 Task: Create Card Project Management Review in Board Productivity Strategies to Workspace Corporate Communications. Create Card Livestock Review in Board Customer Feedback Surveys to Workspace Corporate Communications. Create Card Project Status Report in Board Customer Loyalty Program Strategy and Execution to Workspace Corporate Communications
Action: Mouse moved to (74, 286)
Screenshot: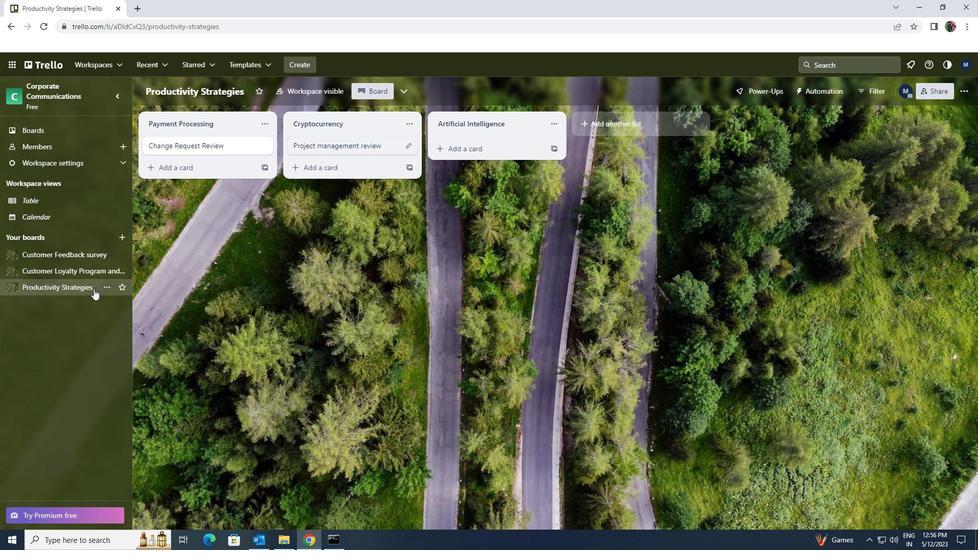 
Action: Mouse pressed left at (74, 286)
Screenshot: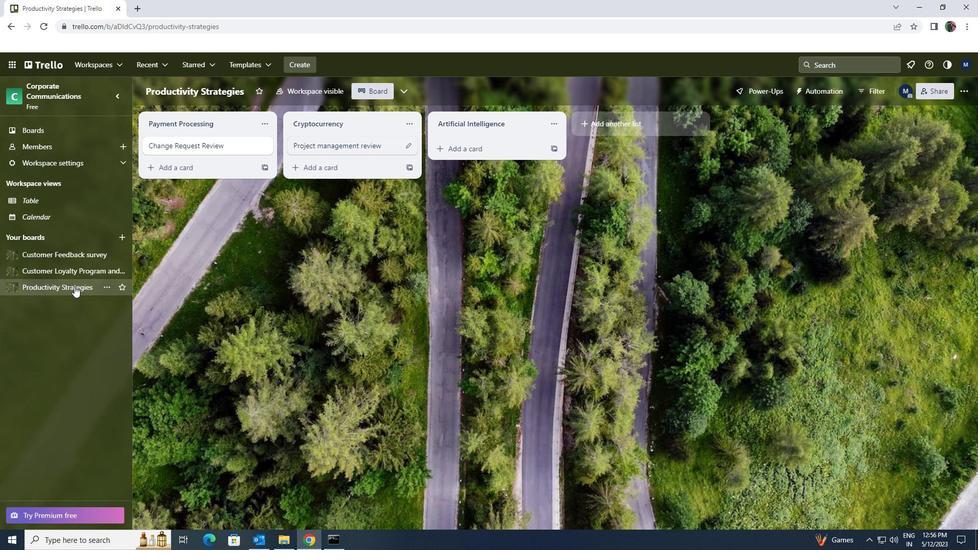 
Action: Mouse moved to (479, 152)
Screenshot: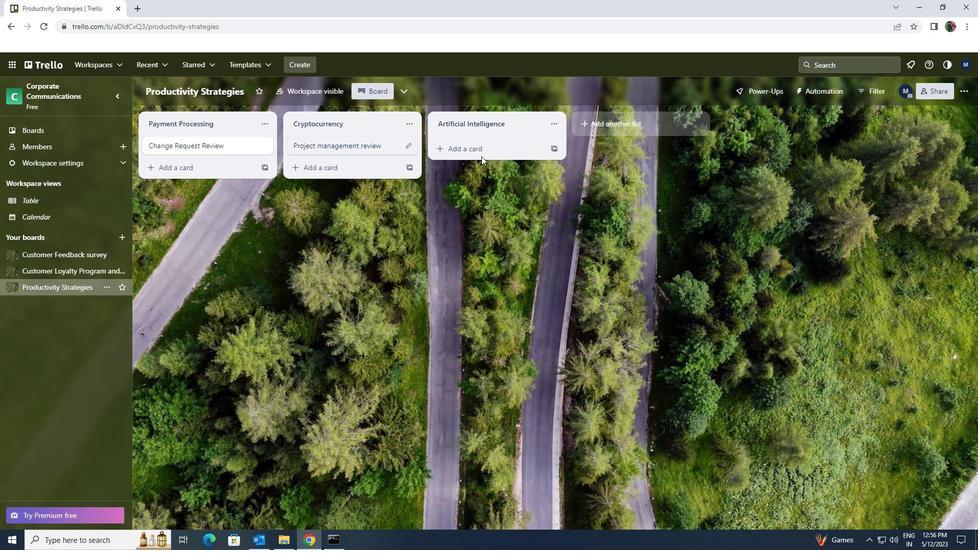 
Action: Mouse pressed left at (479, 152)
Screenshot: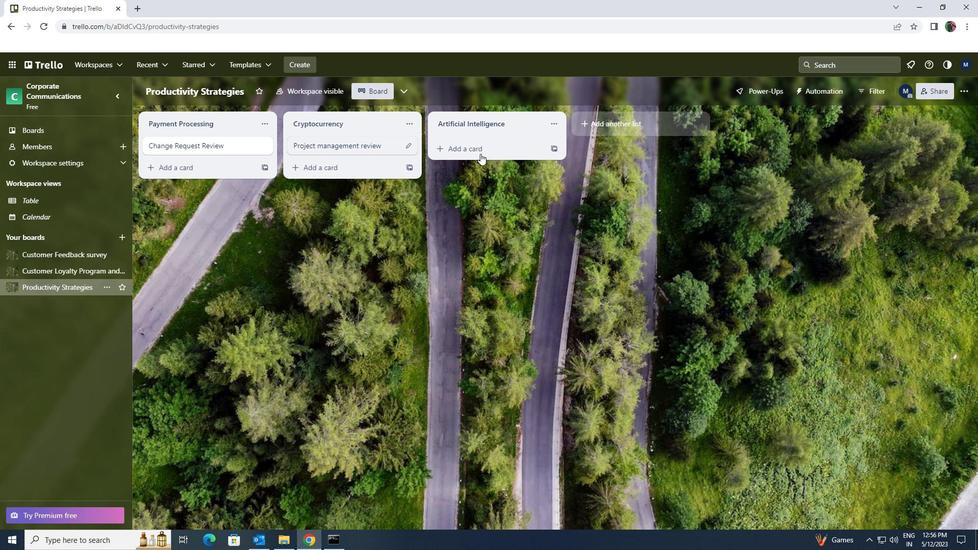 
Action: Key pressed <Key.shift>PROJECT<Key.space><Key.shift>MANAGEMENT<Key.space><Key.shift>REVIEW
Screenshot: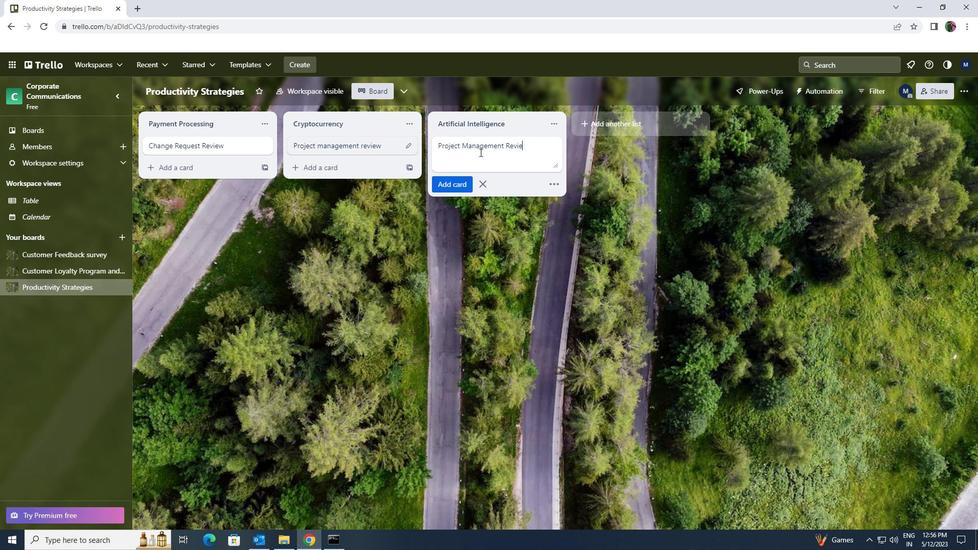 
Action: Mouse moved to (459, 180)
Screenshot: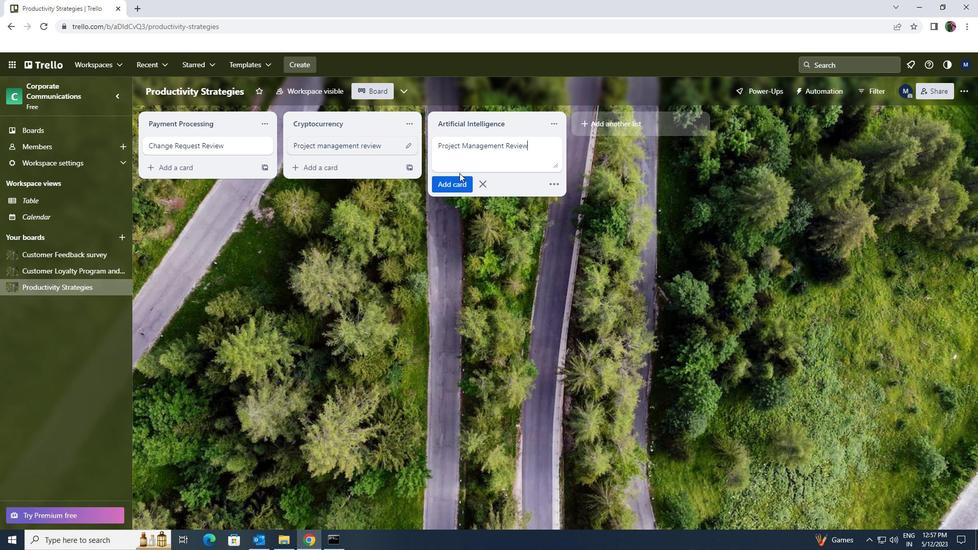 
Action: Mouse pressed left at (459, 180)
Screenshot: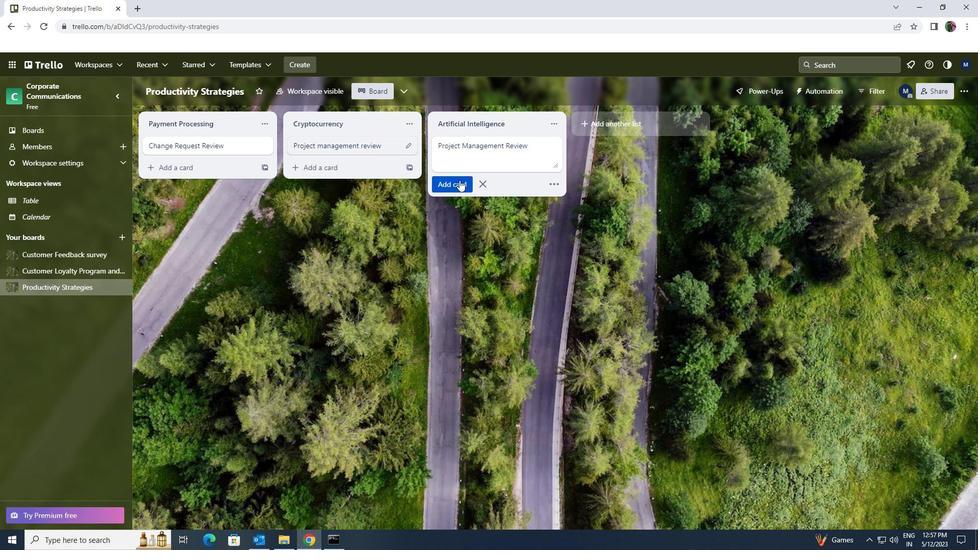 
Action: Mouse moved to (84, 250)
Screenshot: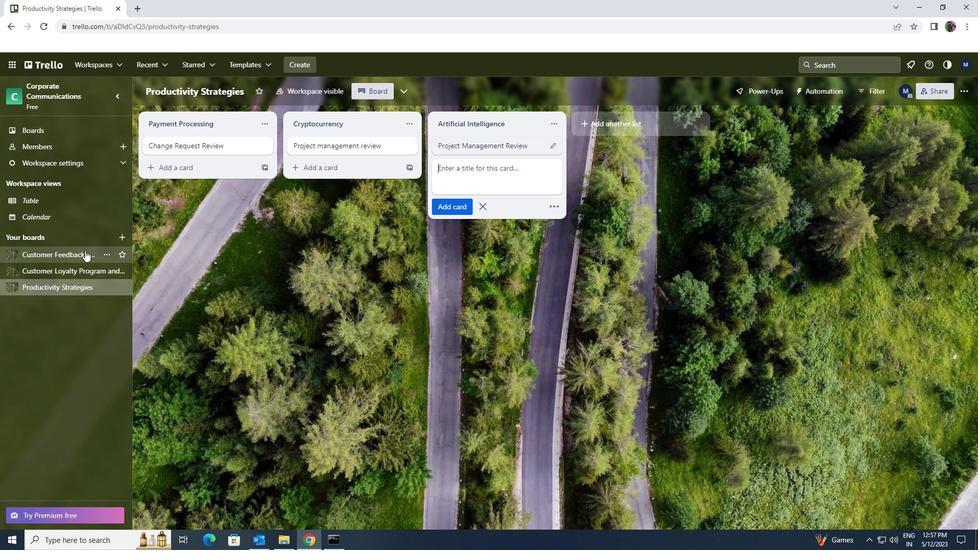 
Action: Mouse pressed left at (84, 250)
Screenshot: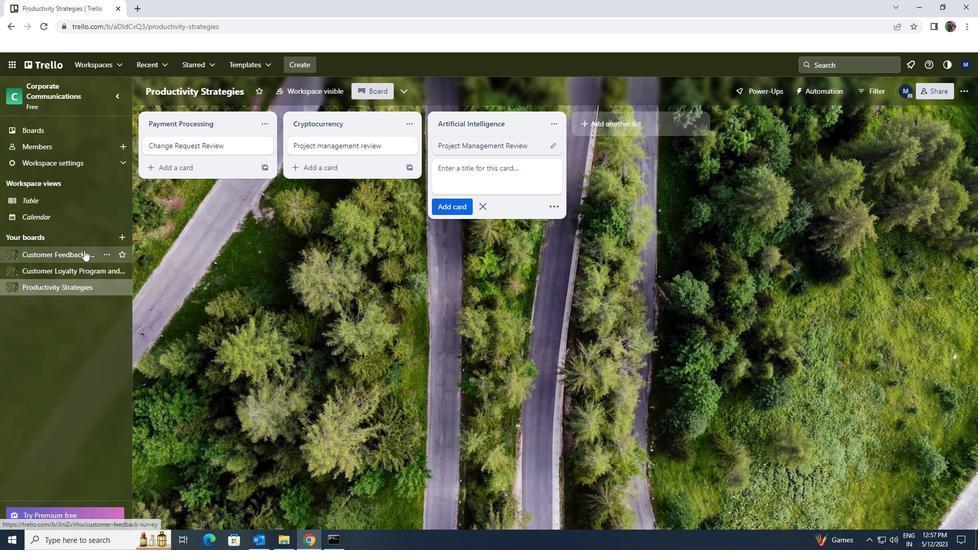 
Action: Mouse moved to (458, 150)
Screenshot: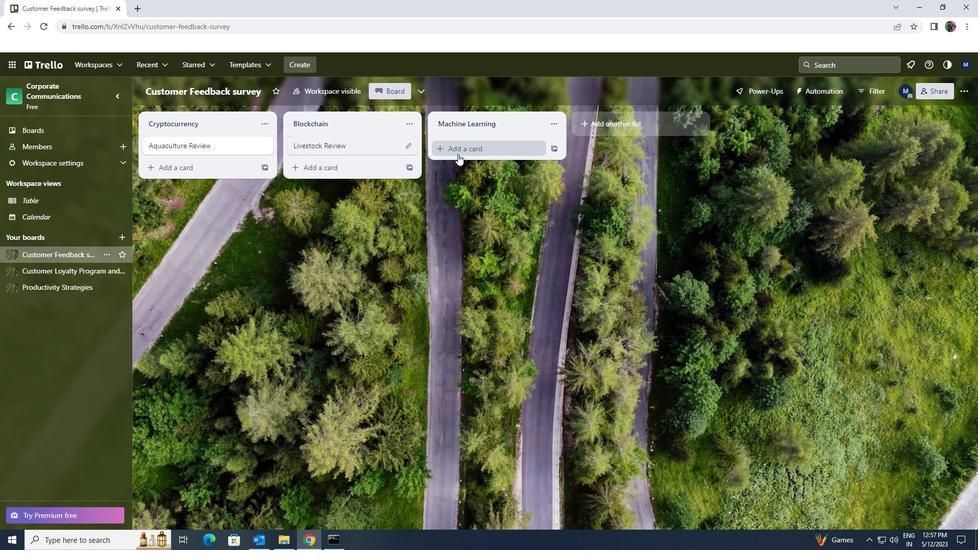 
Action: Mouse pressed left at (458, 150)
Screenshot: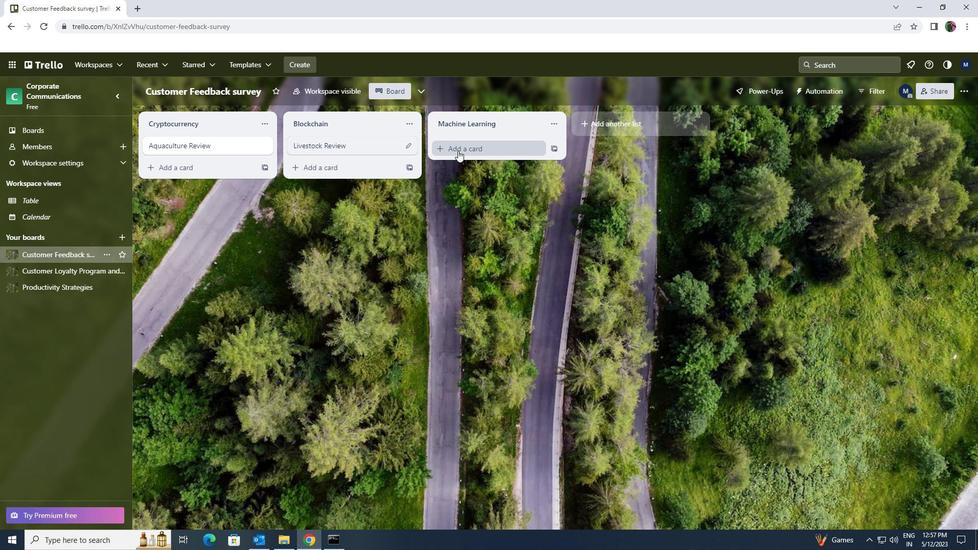 
Action: Key pressed <Key.shift><Key.shift><Key.shift><Key.shift><Key.shift><Key.shift><Key.shift><Key.shift><Key.shift><Key.shift><Key.shift><Key.shift><Key.shift><Key.shift>LIVESTOCK<Key.space><Key.shift>REVIEW
Screenshot: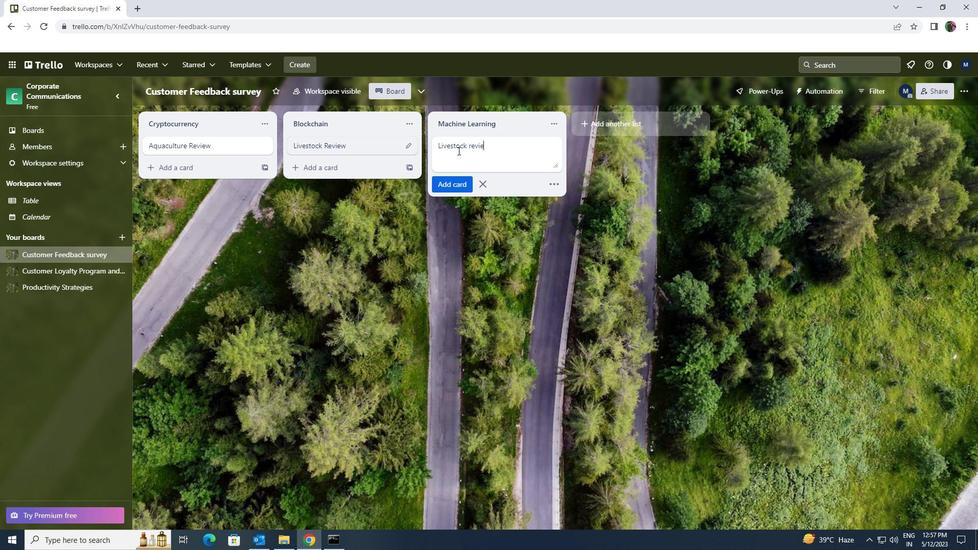 
Action: Mouse moved to (458, 179)
Screenshot: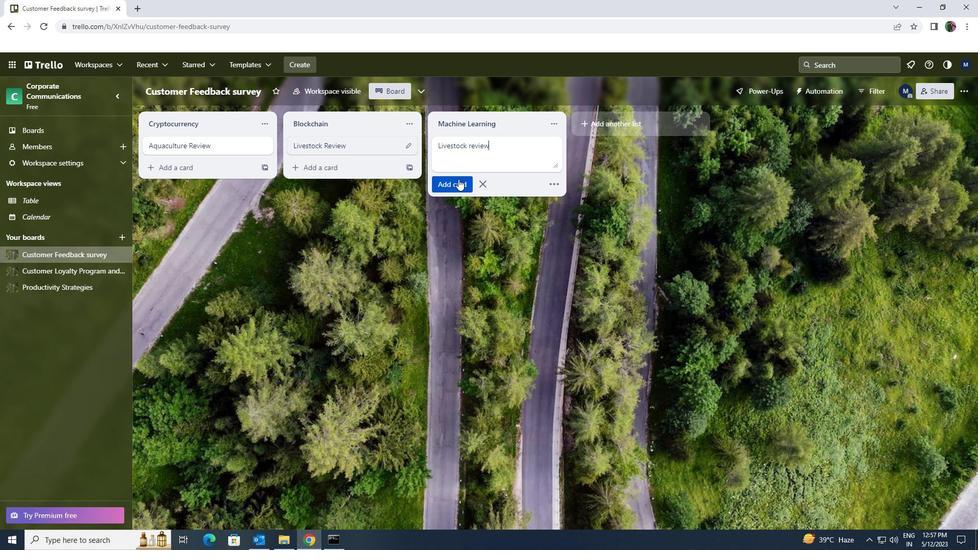 
Action: Mouse pressed left at (458, 179)
Screenshot: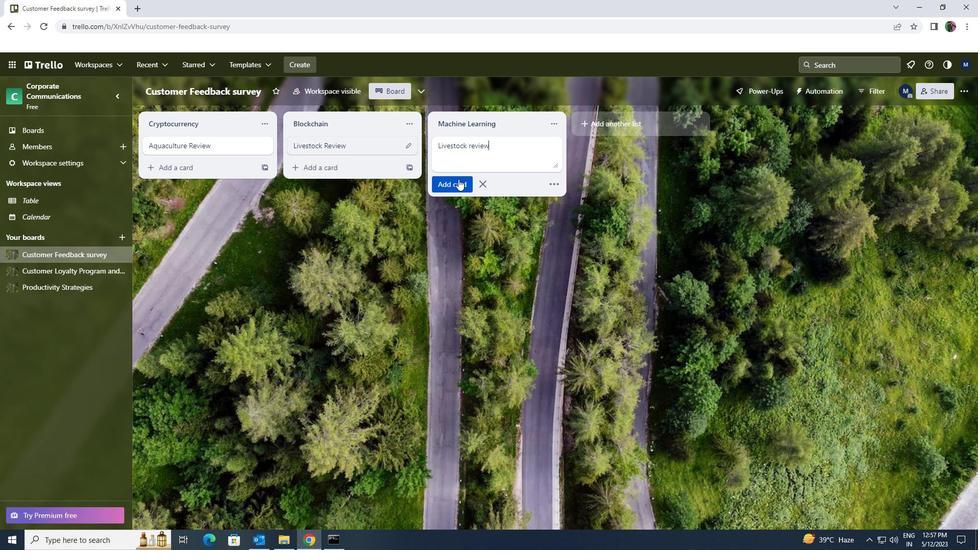 
Action: Mouse moved to (45, 272)
Screenshot: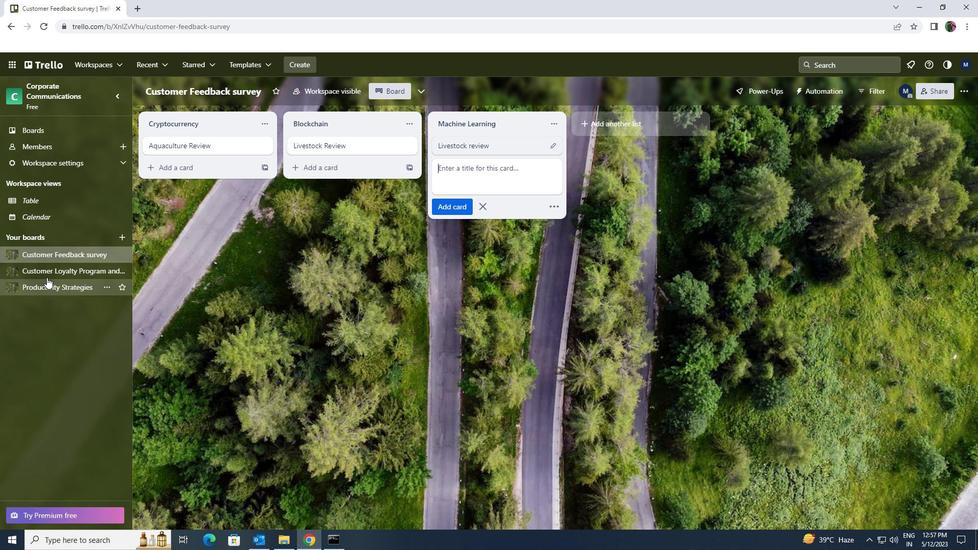 
Action: Mouse pressed left at (45, 272)
Screenshot: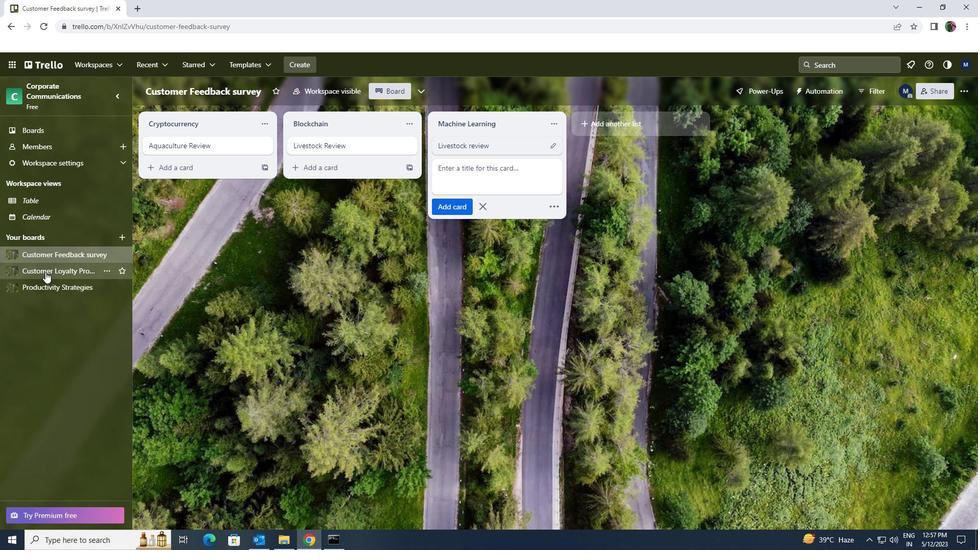 
Action: Mouse moved to (453, 152)
Screenshot: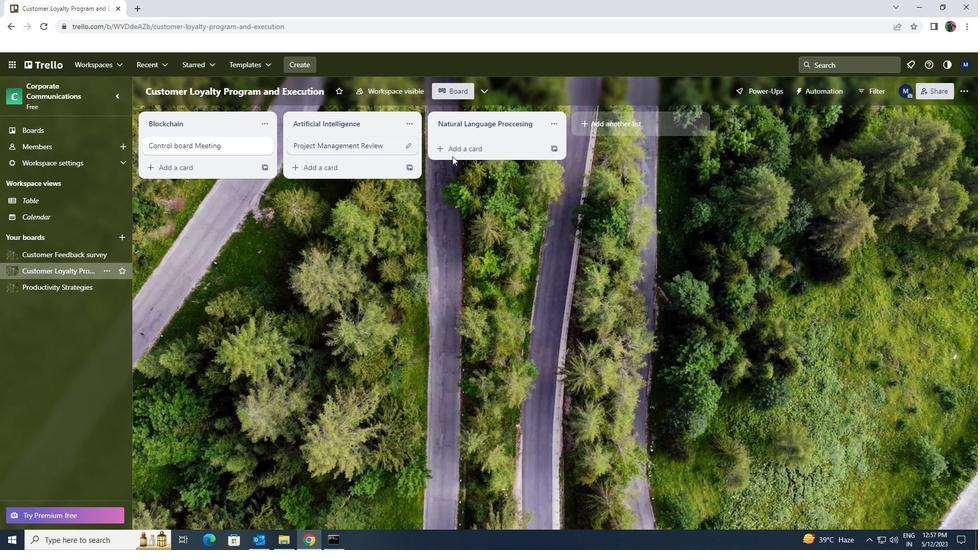 
Action: Mouse pressed left at (453, 152)
Screenshot: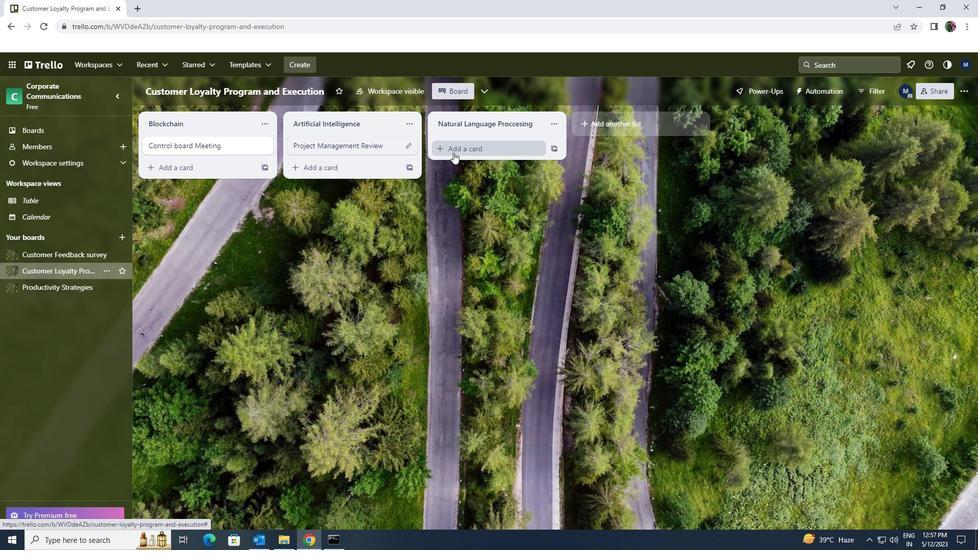 
Action: Key pressed <Key.shift><Key.shift><Key.shift><Key.shift>PROJECT<Key.space><Key.shift><Key.shift><Key.shift><Key.shift>STATUS<Key.space><Key.shift><Key.shift>REPORT
Screenshot: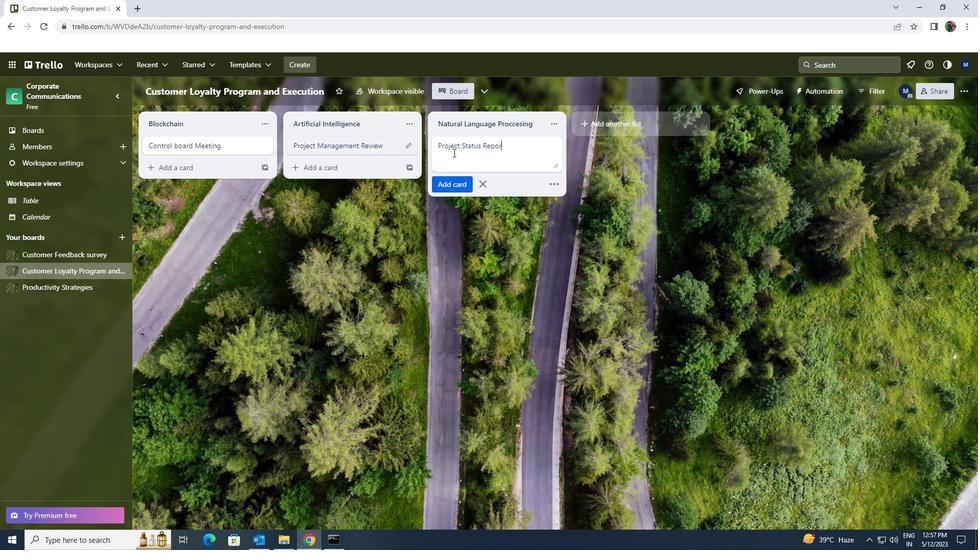 
Action: Mouse moved to (464, 186)
Screenshot: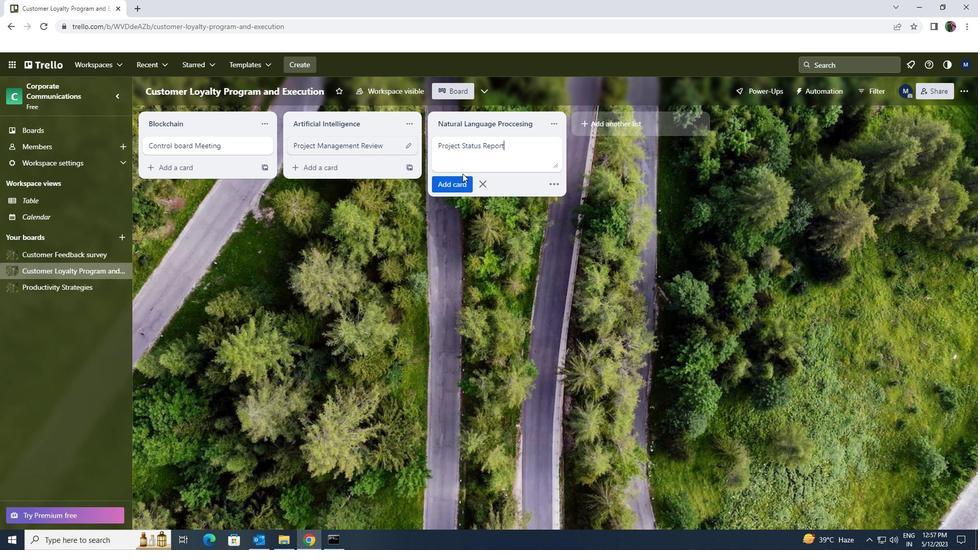 
Action: Mouse pressed left at (464, 186)
Screenshot: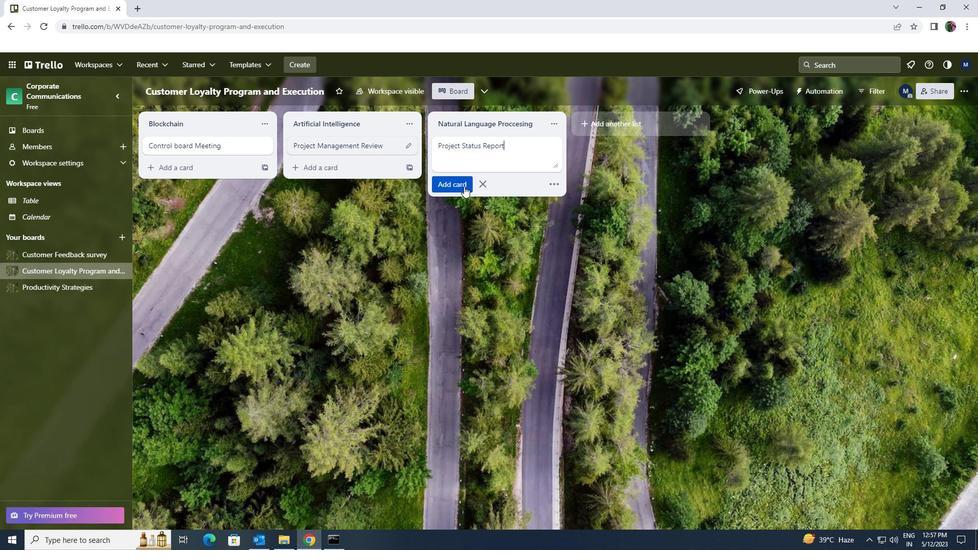 
